 Task: Measure the distance between San Antonio and Houston.
Action: Key pressed san<Key.space>antonio
Screenshot: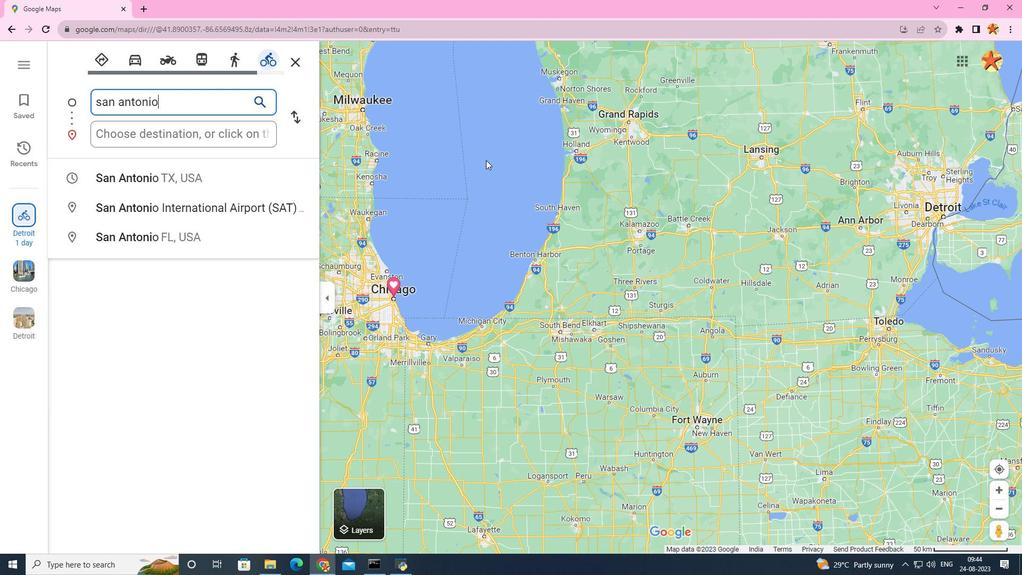 
Action: Mouse moved to (299, 185)
Screenshot: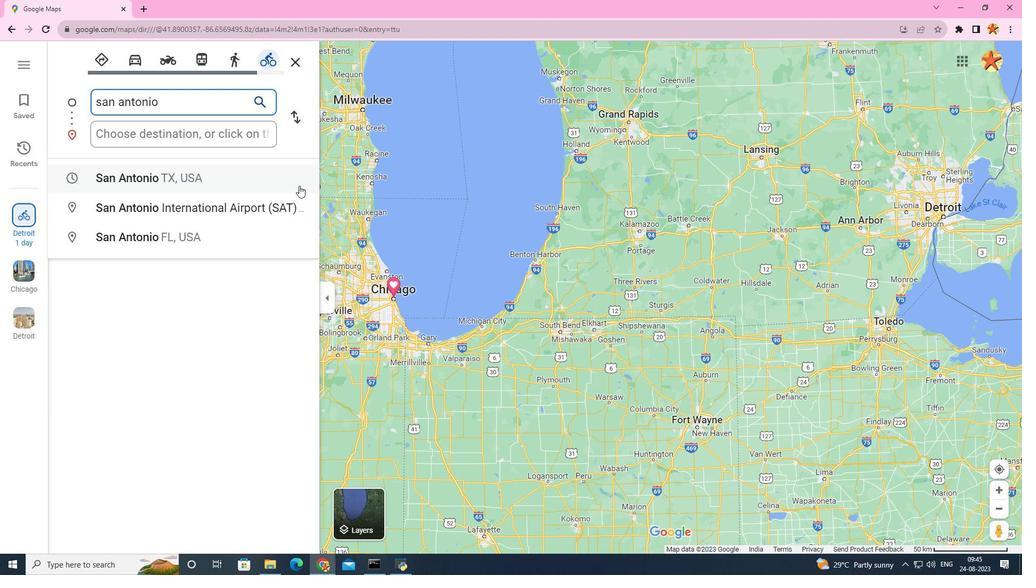 
Action: Mouse pressed left at (299, 185)
Screenshot: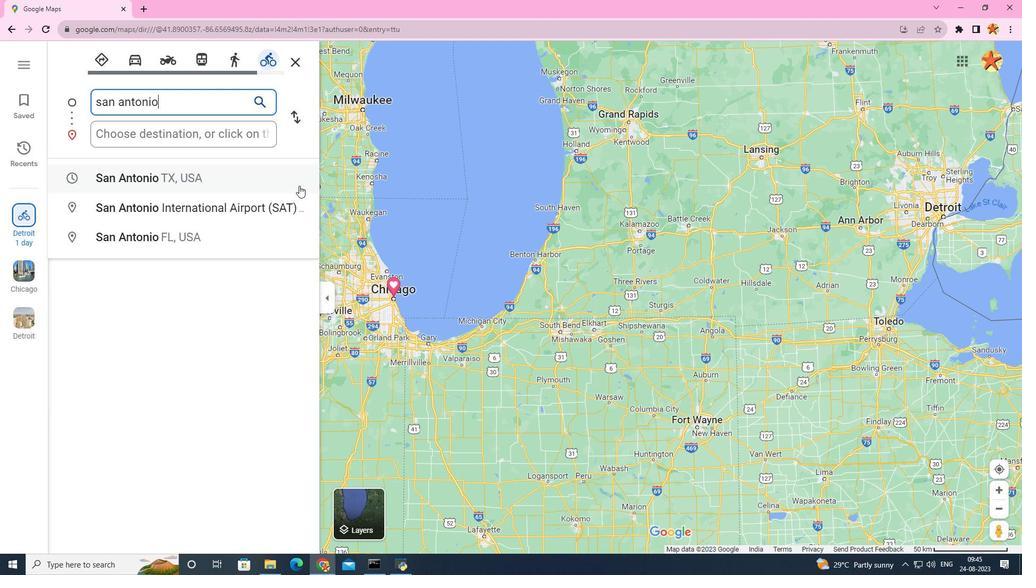 
Action: Mouse moved to (158, 126)
Screenshot: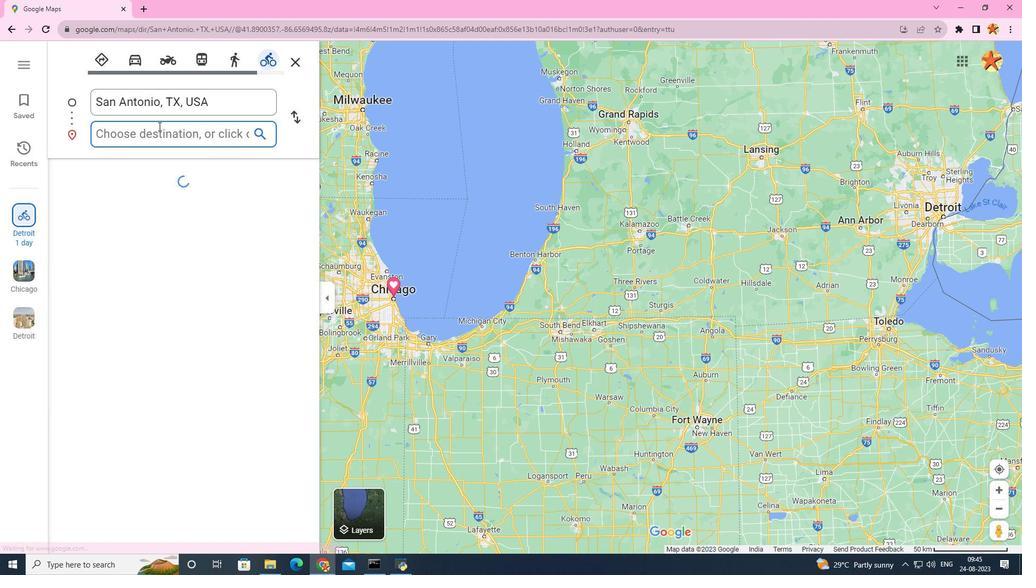 
Action: Mouse pressed left at (158, 126)
Screenshot: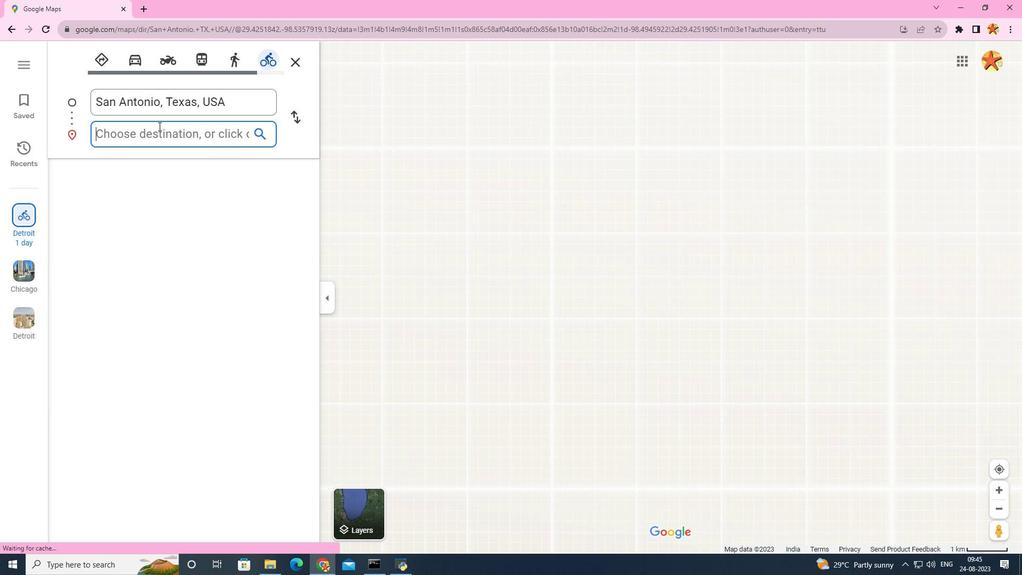 
Action: Mouse moved to (164, 149)
Screenshot: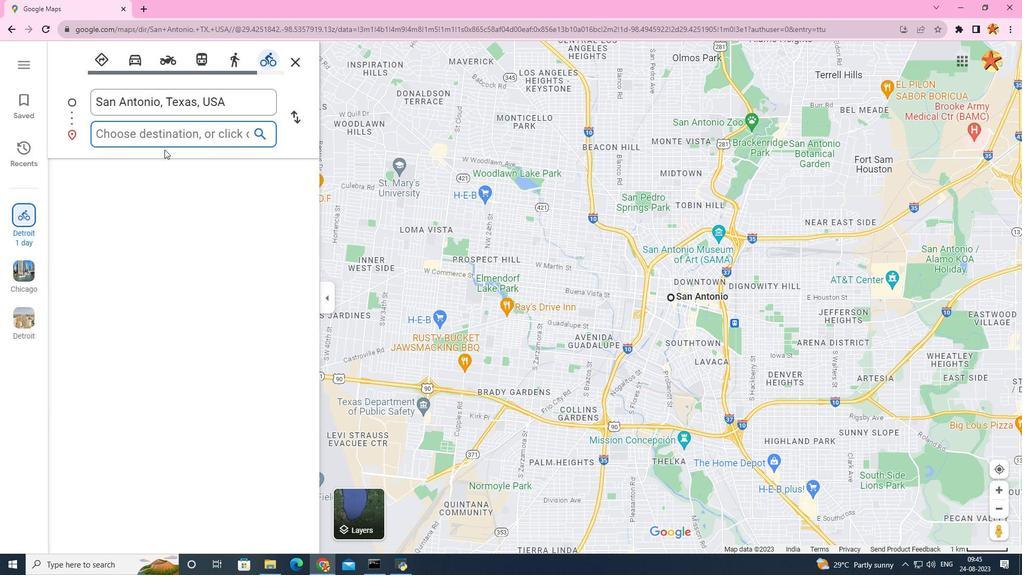 
Action: Key pressed houston
Screenshot: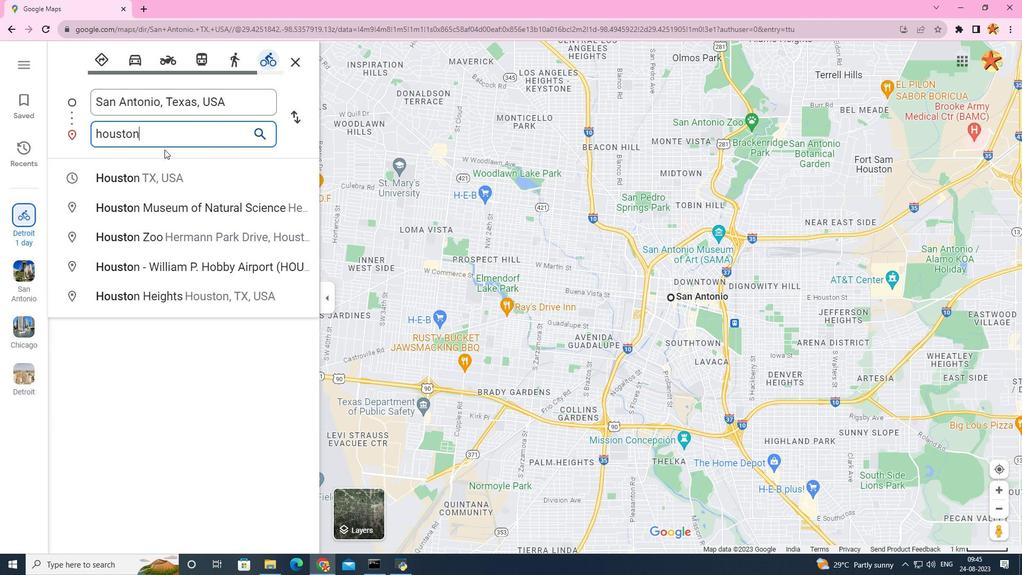 
Action: Mouse moved to (153, 182)
Screenshot: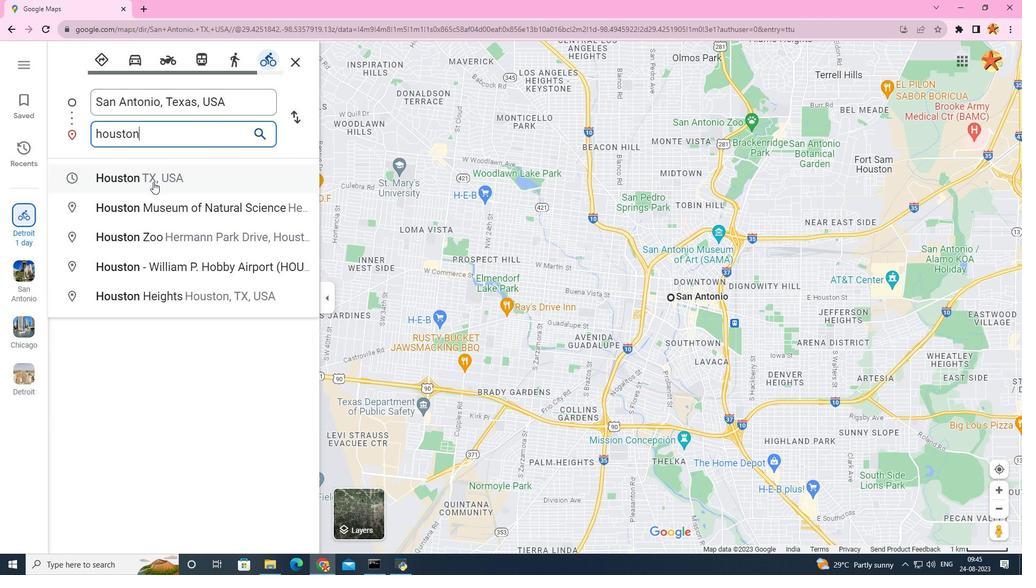 
Action: Mouse pressed left at (153, 182)
Screenshot: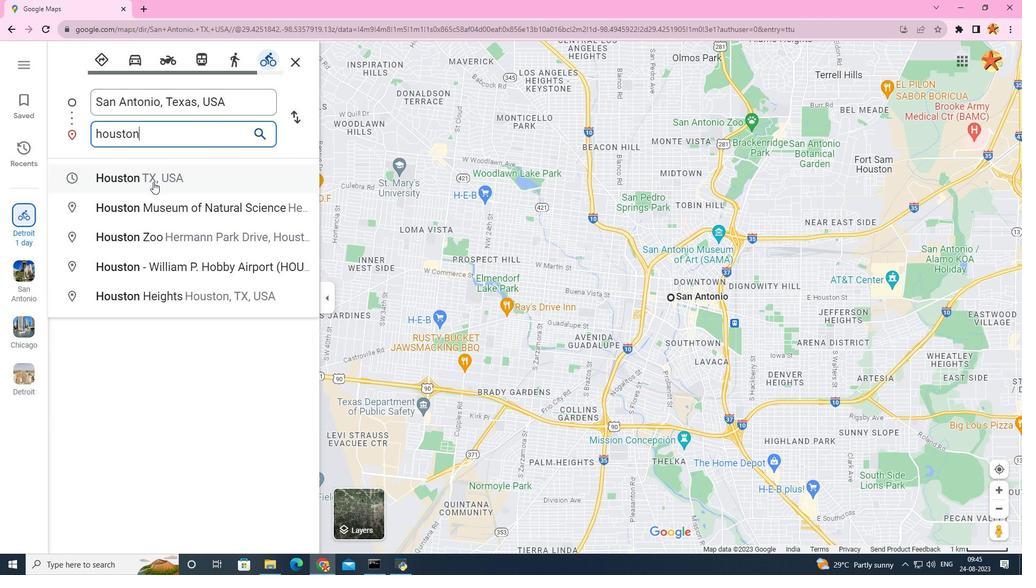 
Action: Mouse moved to (579, 514)
Screenshot: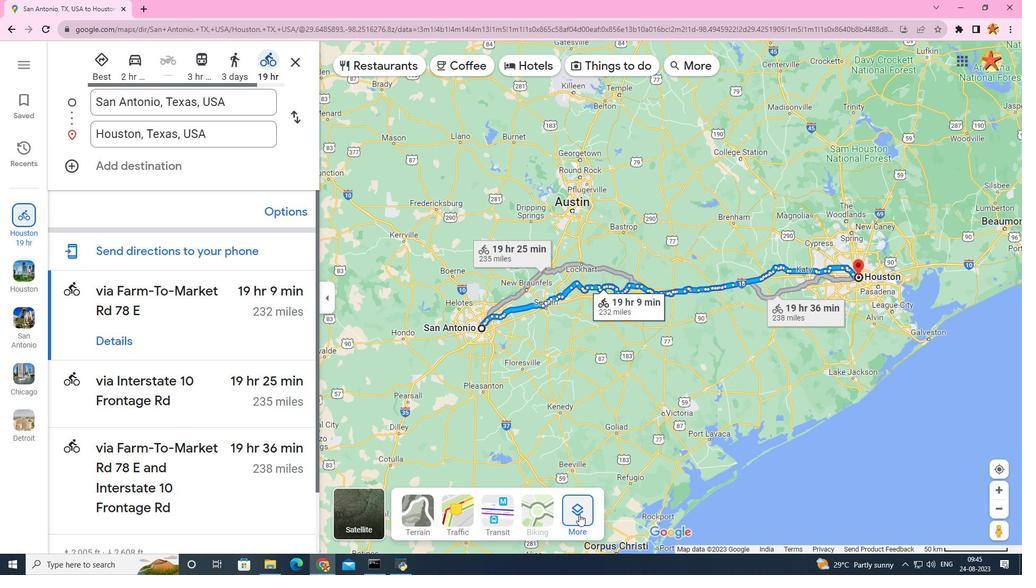 
Action: Mouse pressed left at (579, 514)
Screenshot: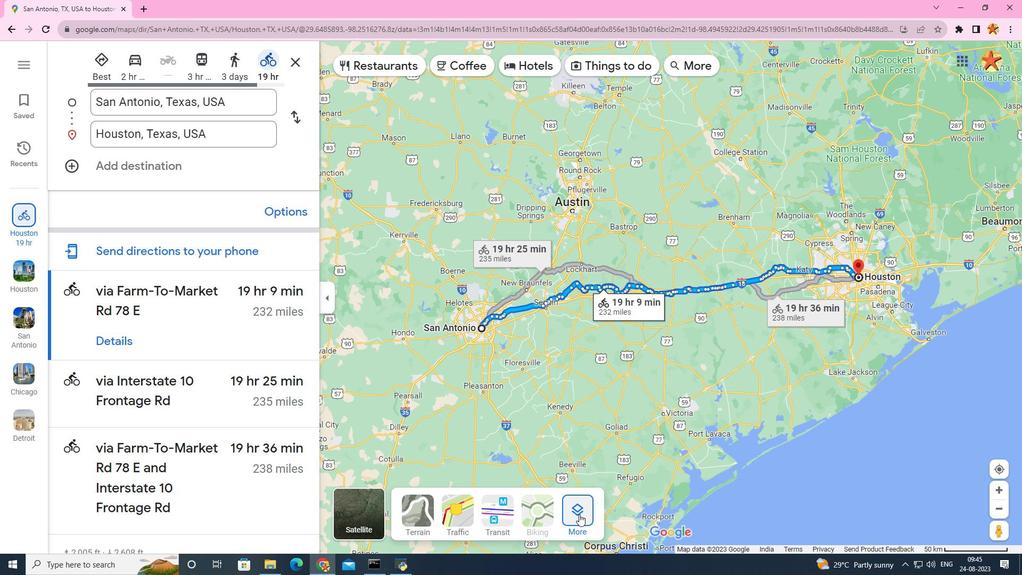 
Action: Mouse moved to (448, 402)
Screenshot: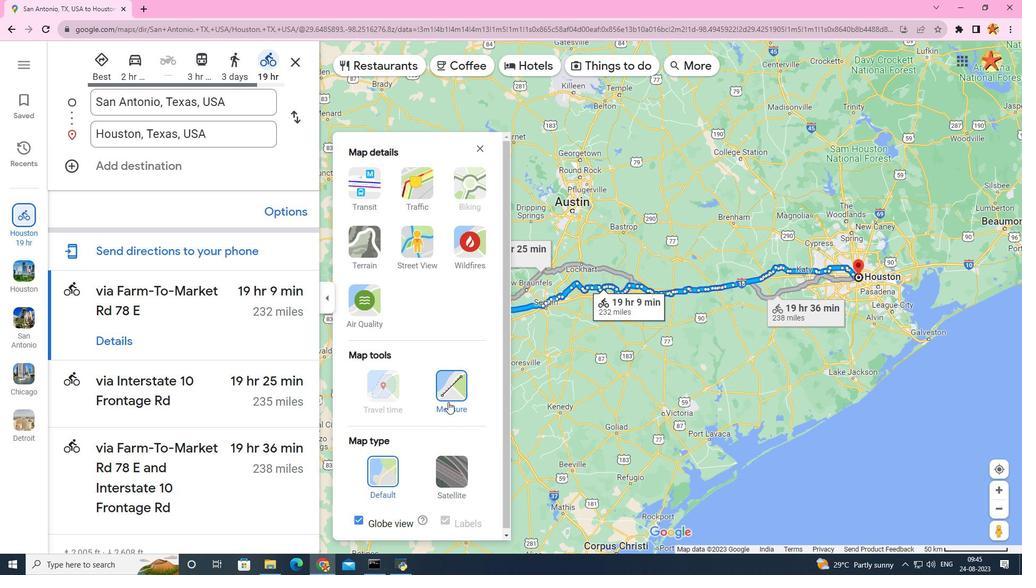 
Action: Mouse pressed left at (448, 402)
Screenshot: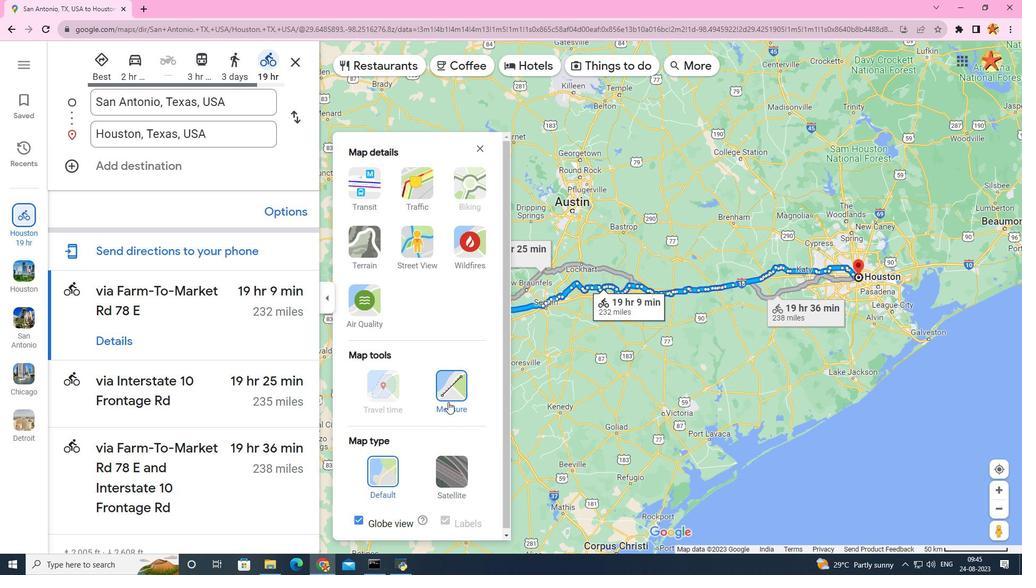 
Action: Mouse moved to (482, 150)
Screenshot: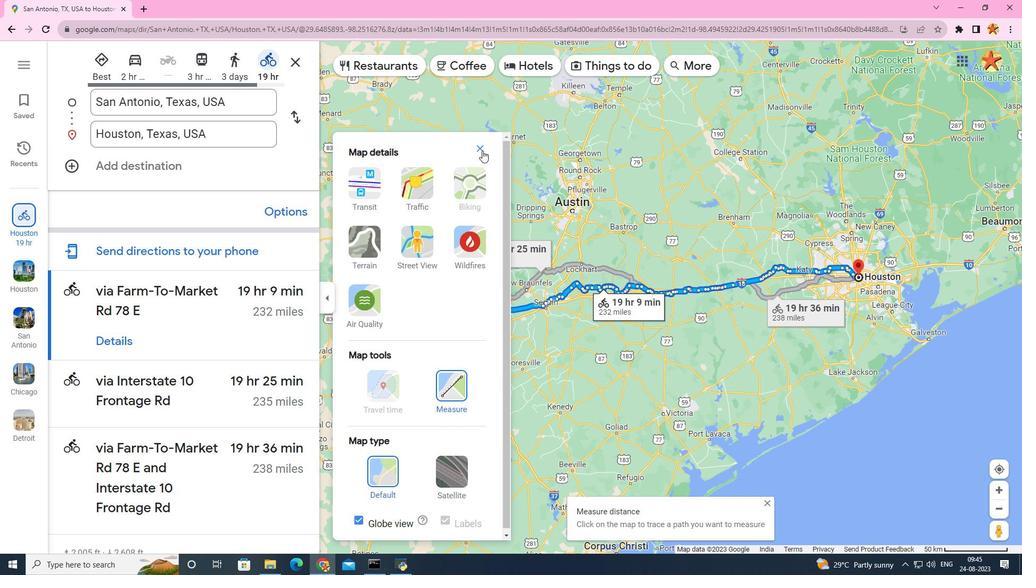 
Action: Mouse pressed left at (482, 150)
Screenshot: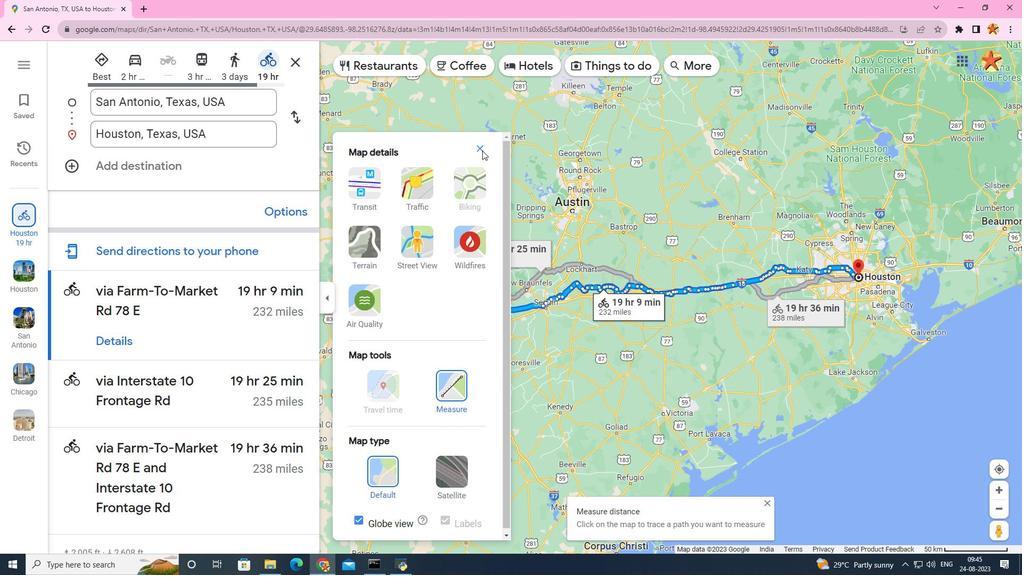 
Action: Mouse moved to (483, 328)
Screenshot: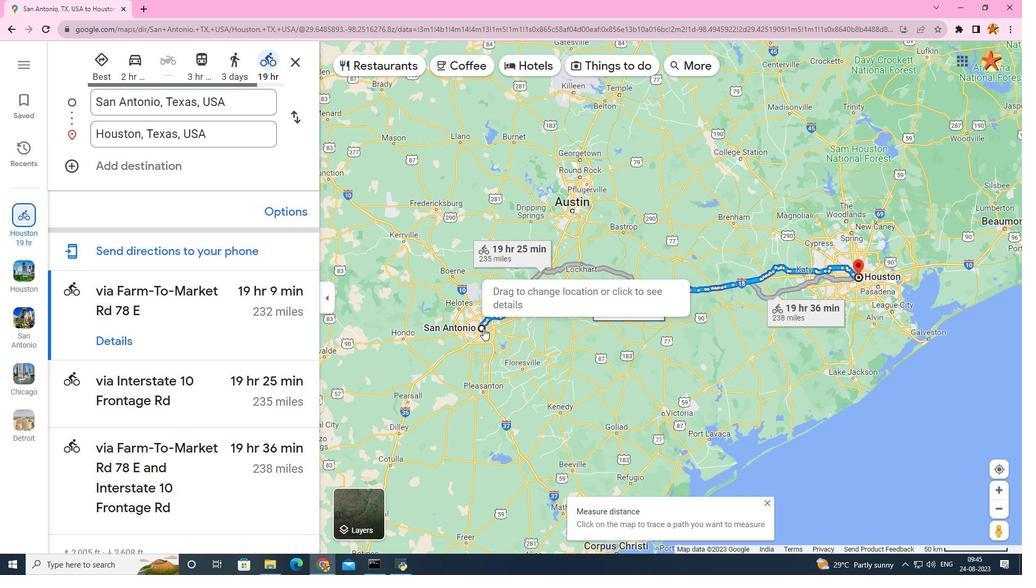 
Action: Mouse pressed left at (483, 328)
Screenshot: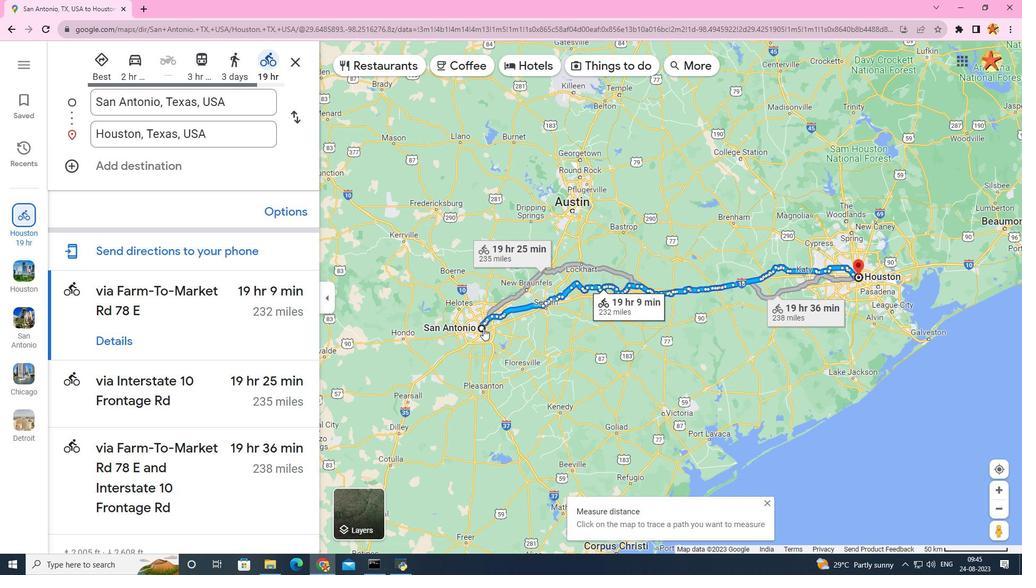 
Action: Mouse moved to (859, 275)
Screenshot: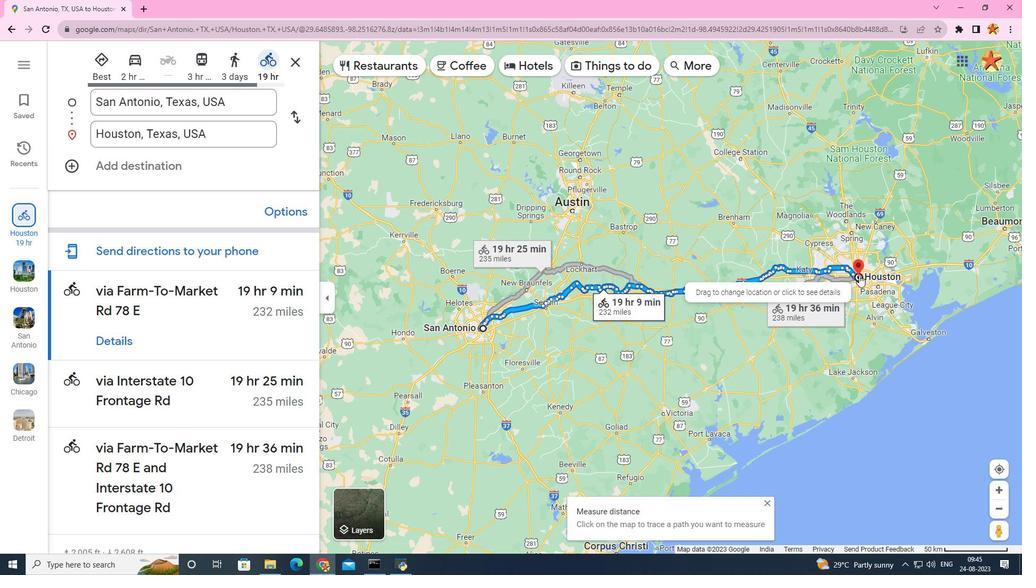 
Action: Mouse pressed left at (859, 275)
Screenshot: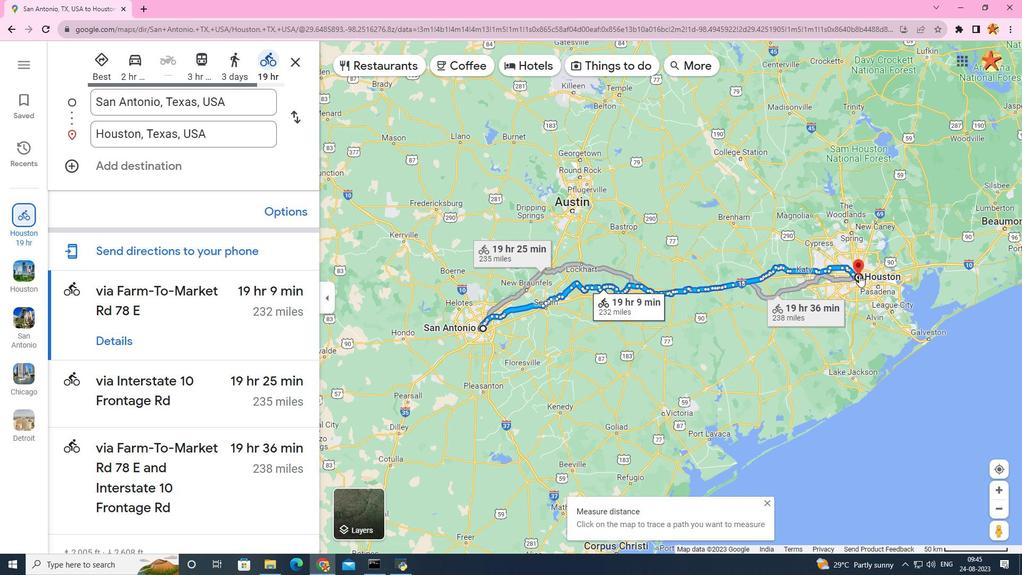 
Action: Mouse moved to (687, 379)
Screenshot: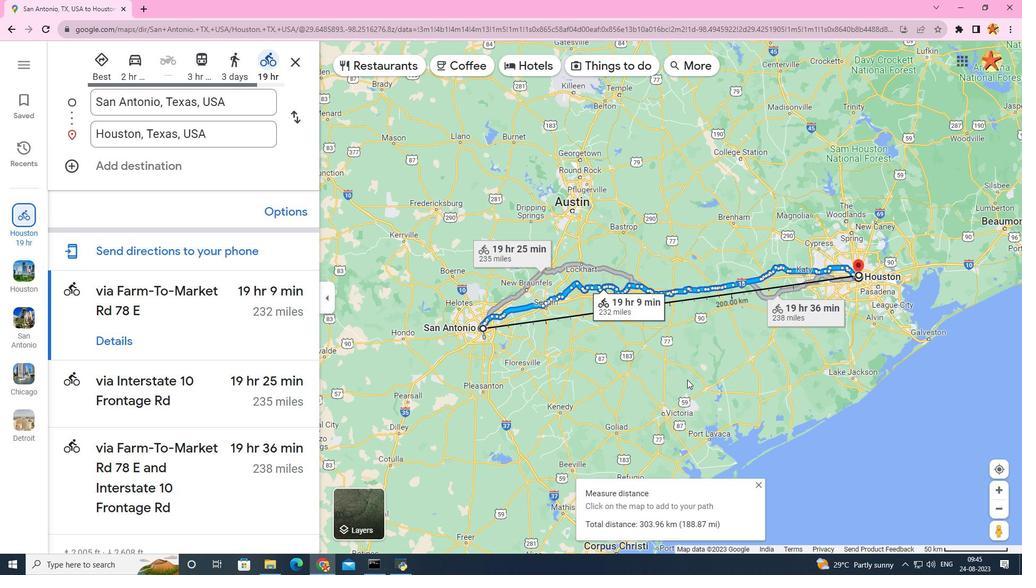 
